 Task: Add Crofter's Just Fruit Spread Strawberry to the cart.
Action: Mouse moved to (913, 334)
Screenshot: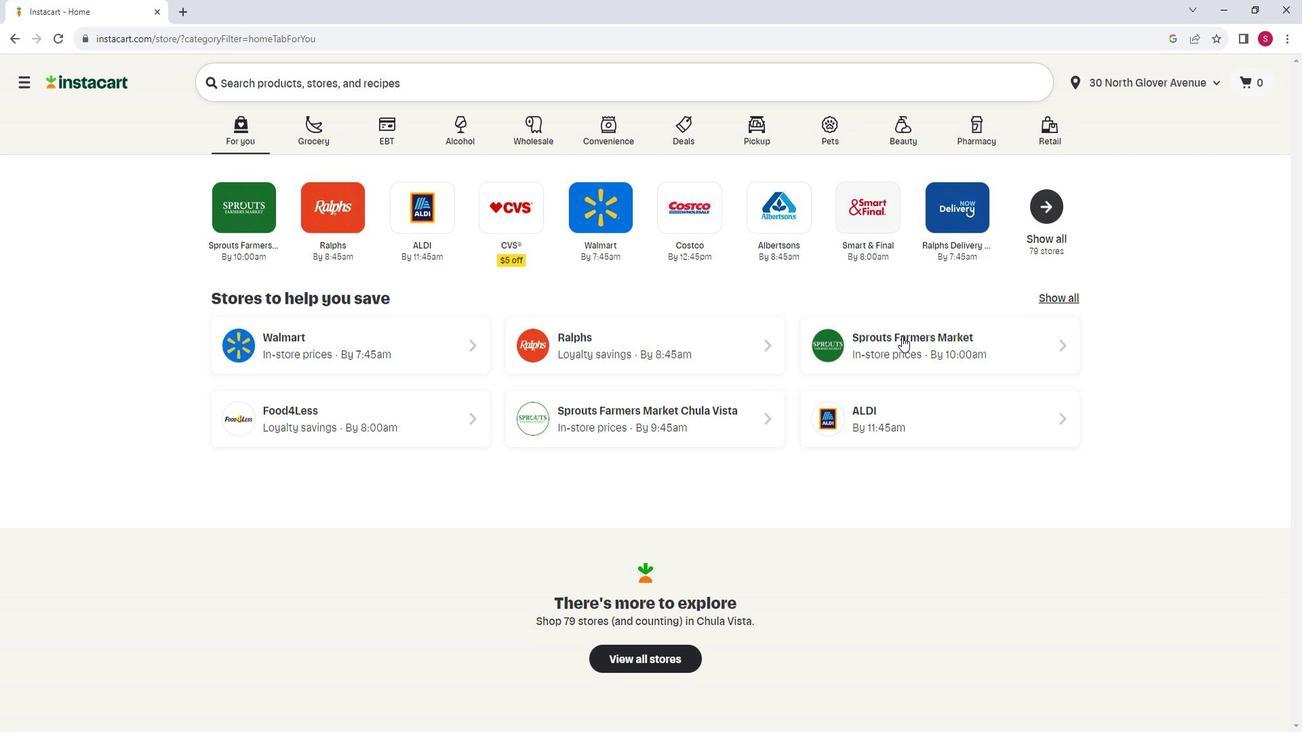 
Action: Mouse pressed left at (913, 334)
Screenshot: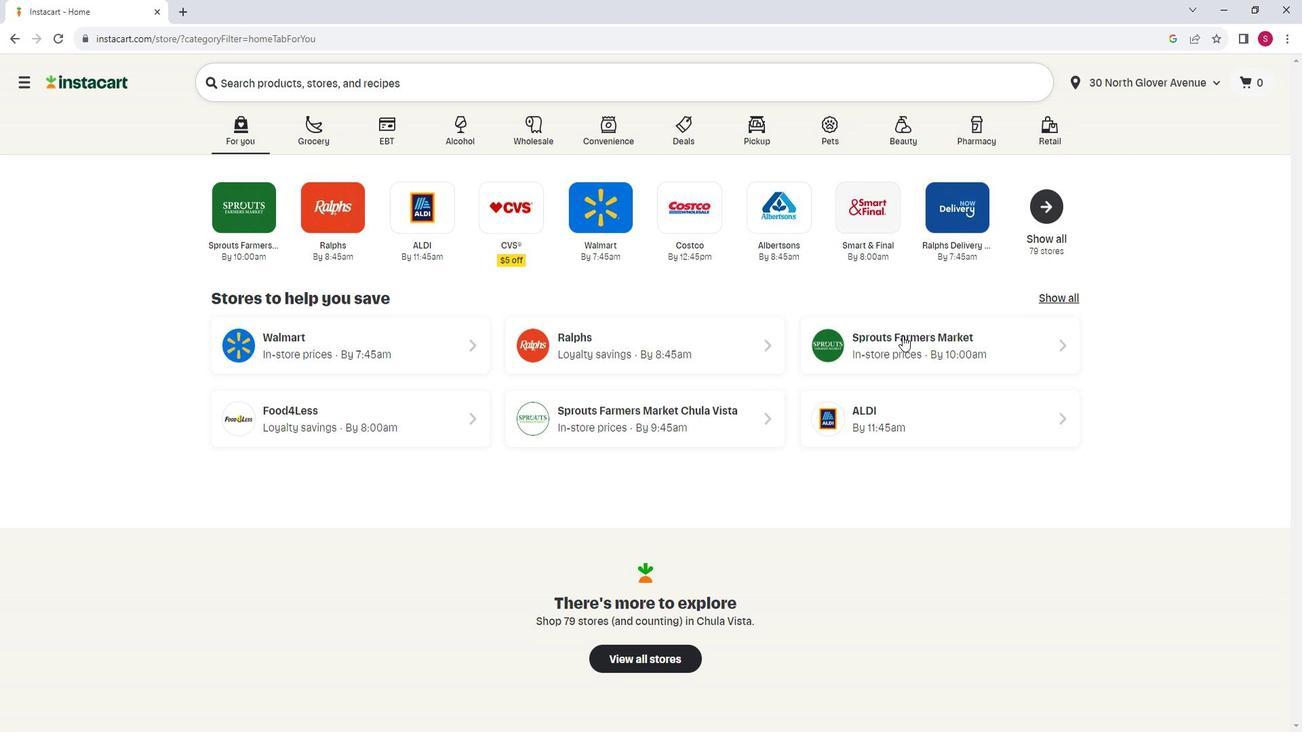 
Action: Mouse moved to (98, 413)
Screenshot: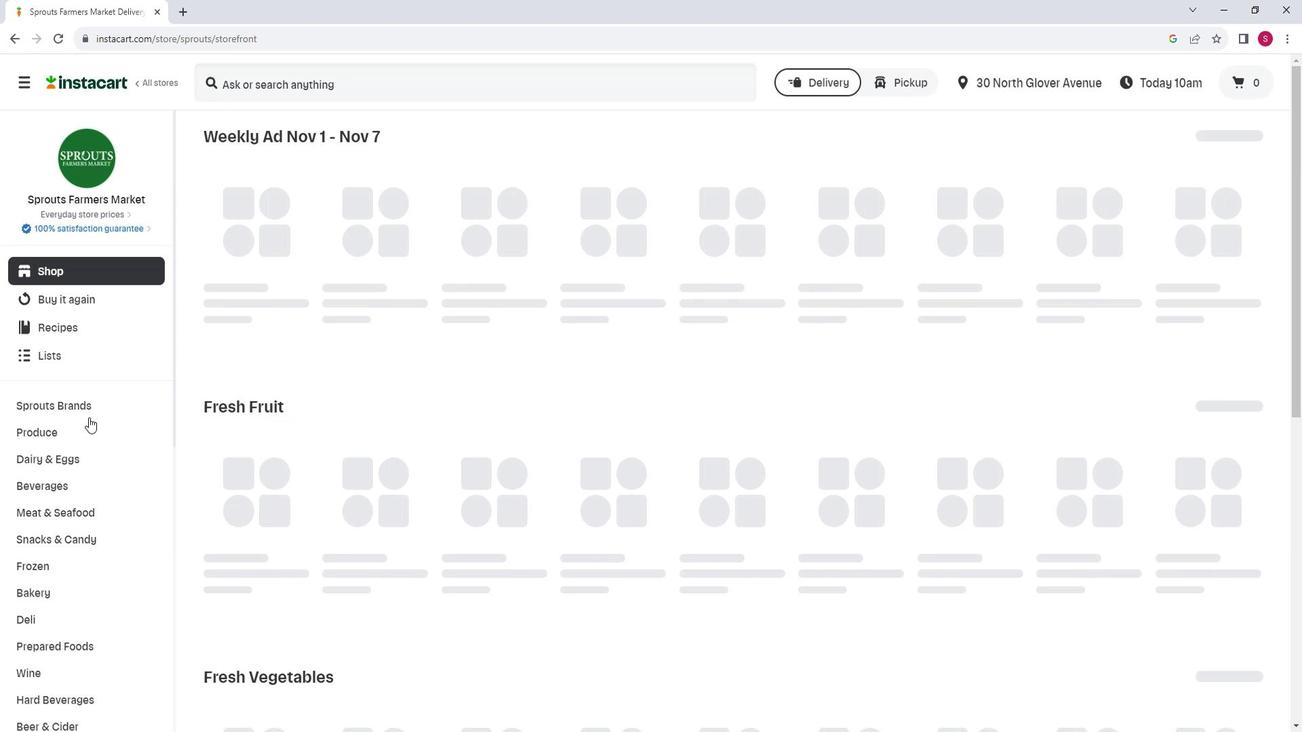 
Action: Mouse scrolled (98, 412) with delta (0, 0)
Screenshot: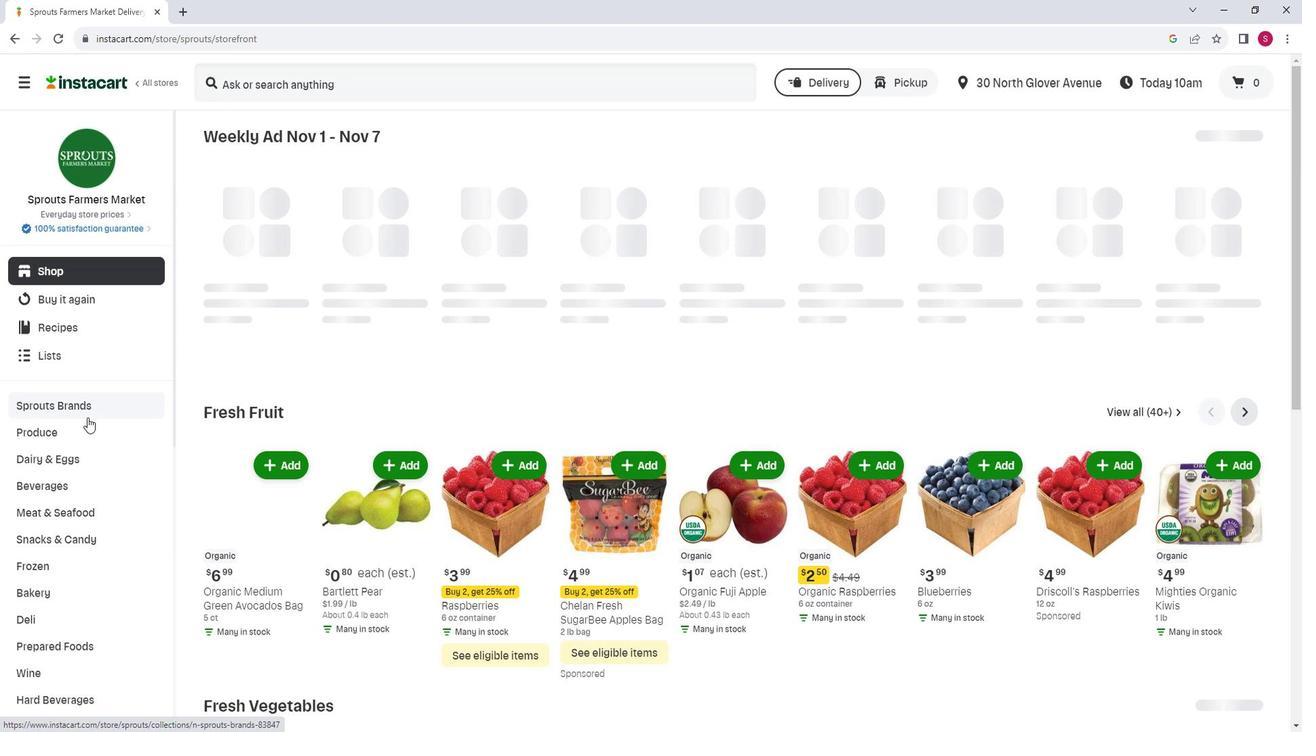 
Action: Mouse scrolled (98, 412) with delta (0, 0)
Screenshot: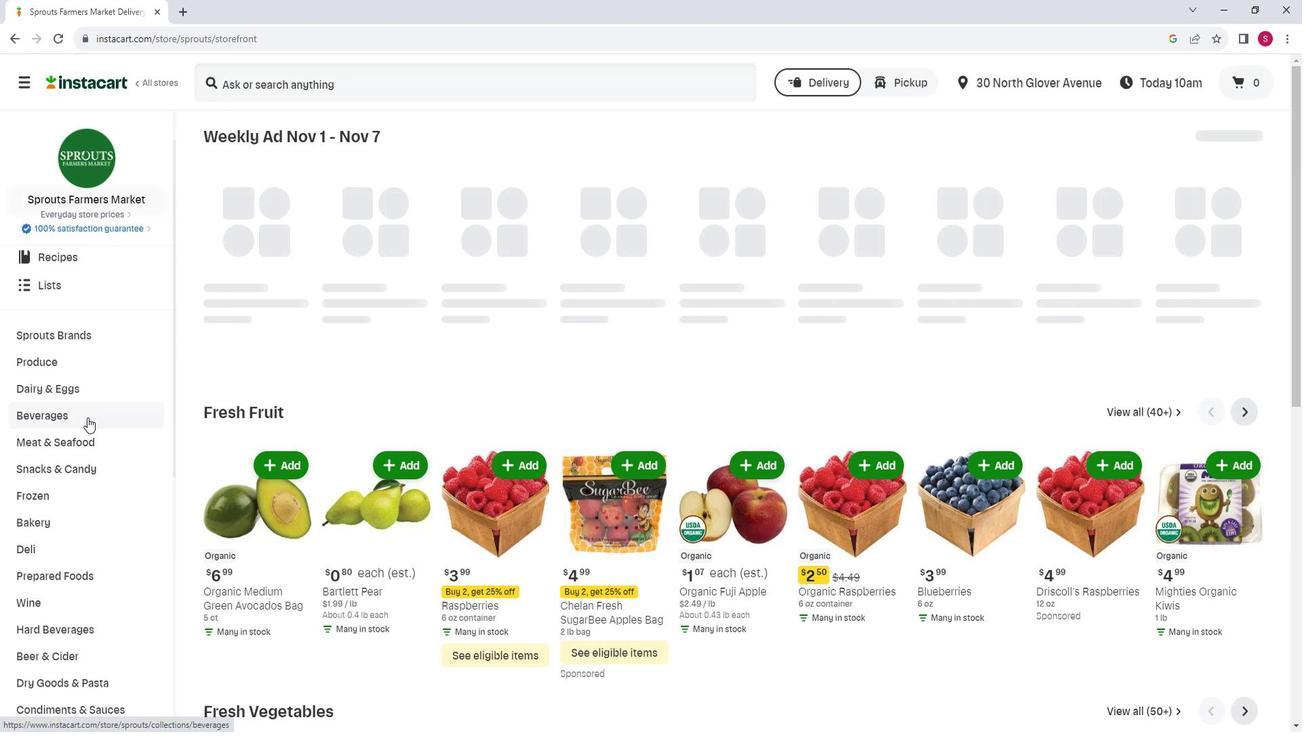 
Action: Mouse scrolled (98, 412) with delta (0, 0)
Screenshot: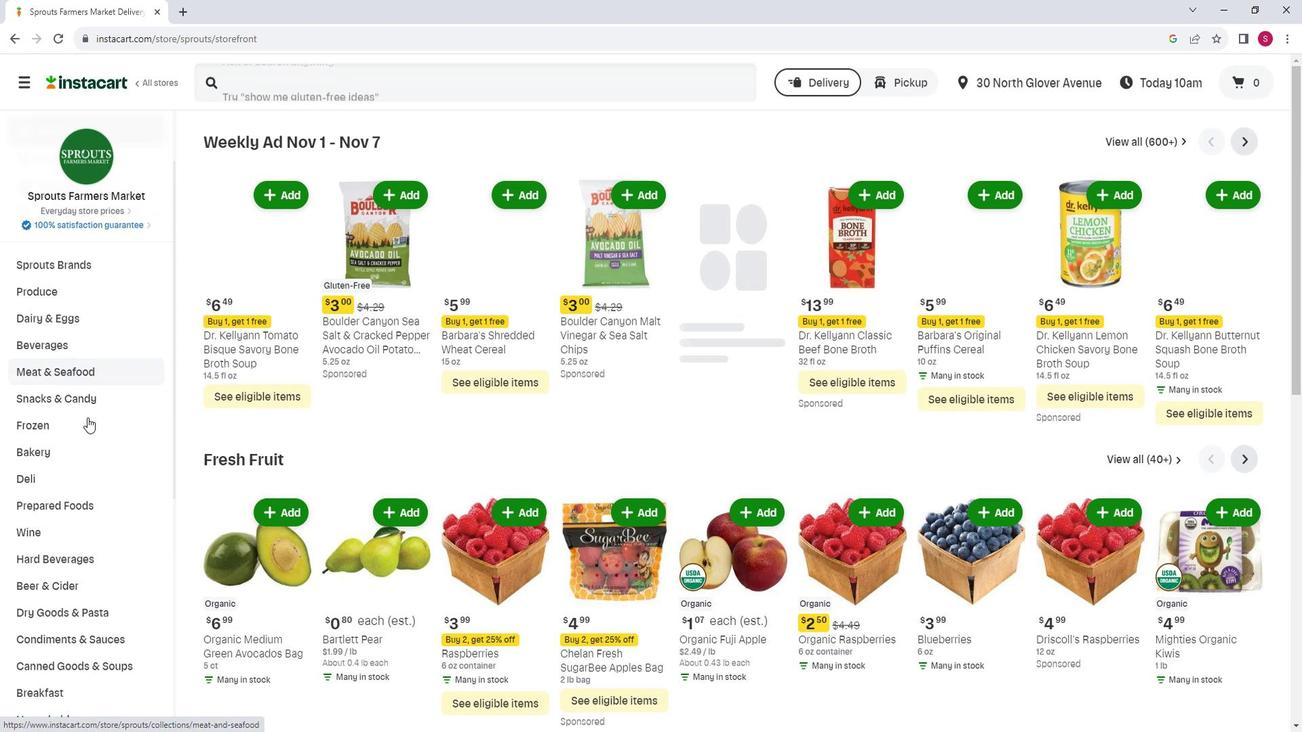 
Action: Mouse scrolled (98, 412) with delta (0, 0)
Screenshot: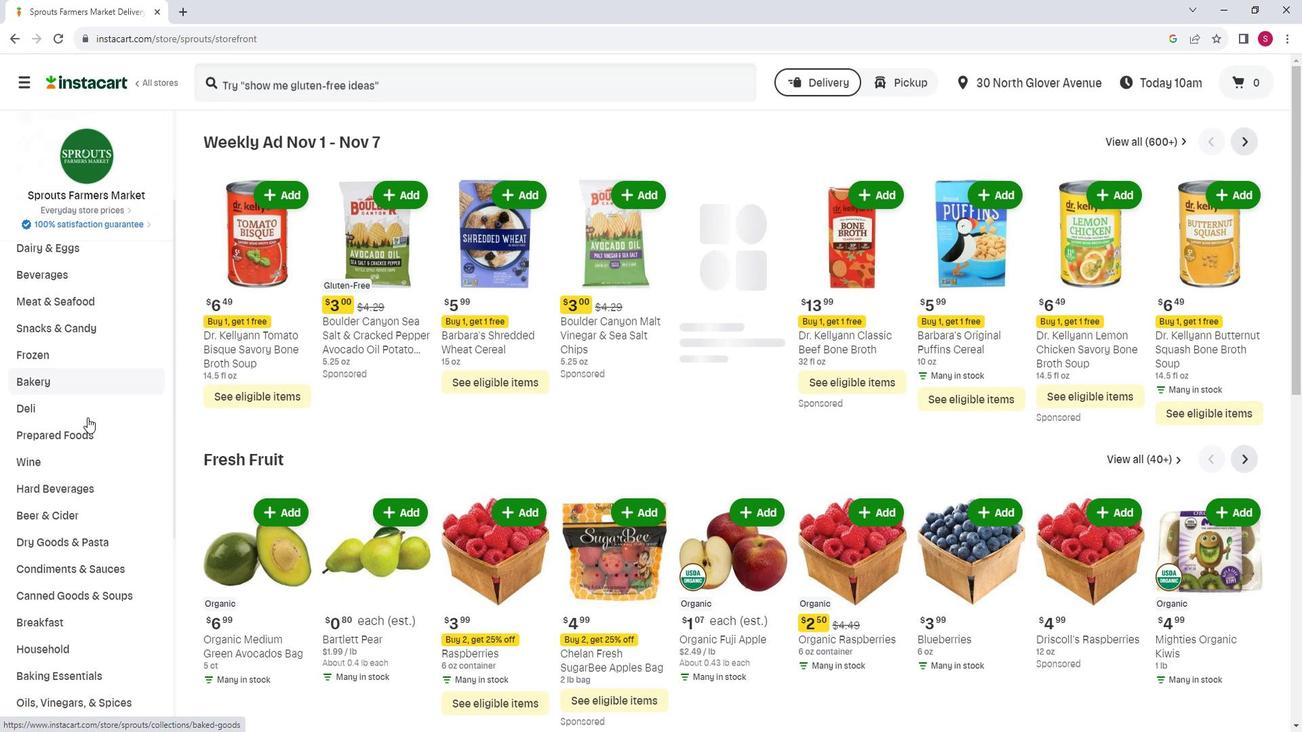 
Action: Mouse moved to (95, 535)
Screenshot: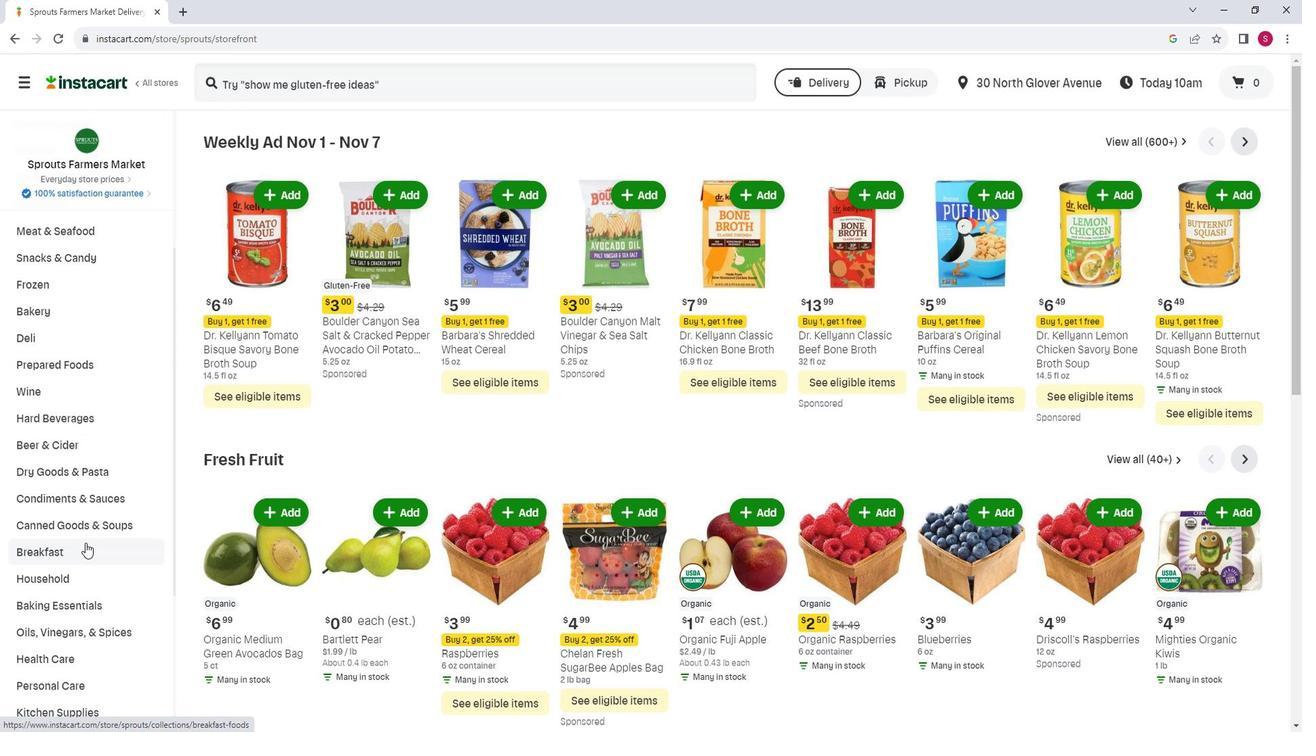 
Action: Mouse pressed left at (95, 535)
Screenshot: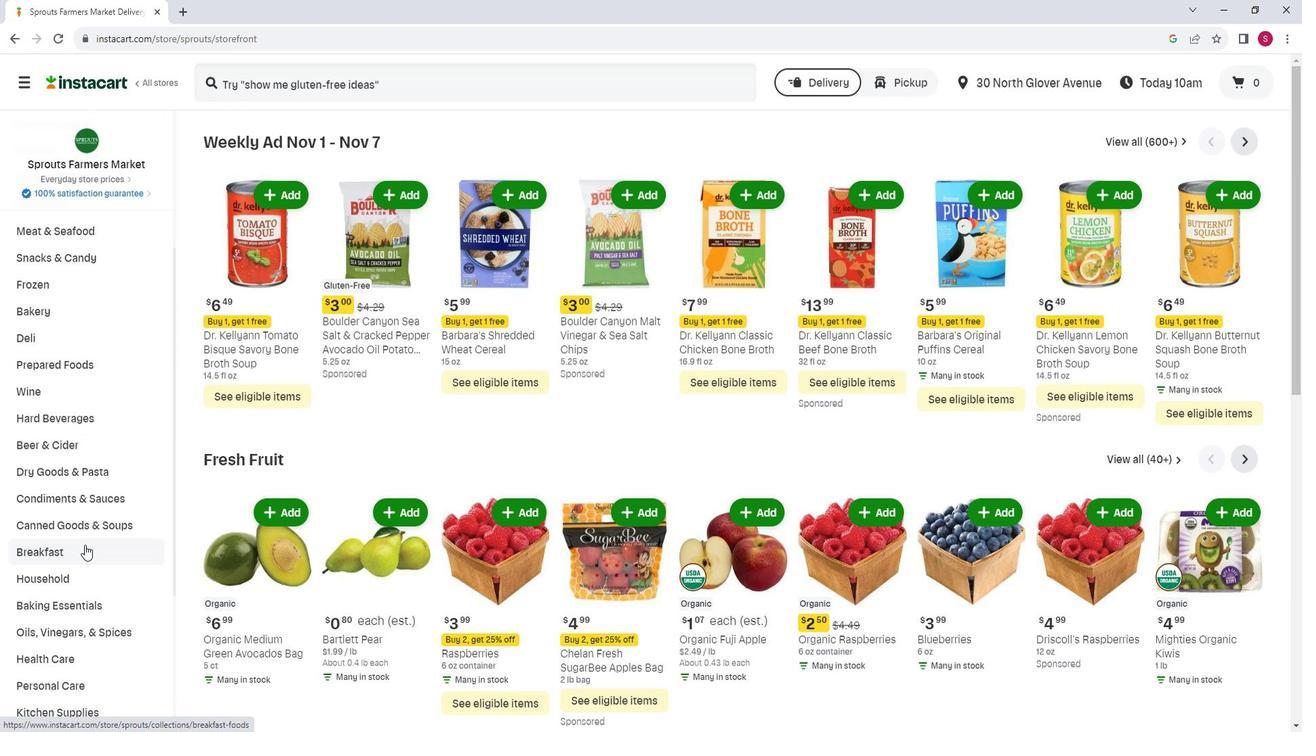 
Action: Mouse moved to (858, 173)
Screenshot: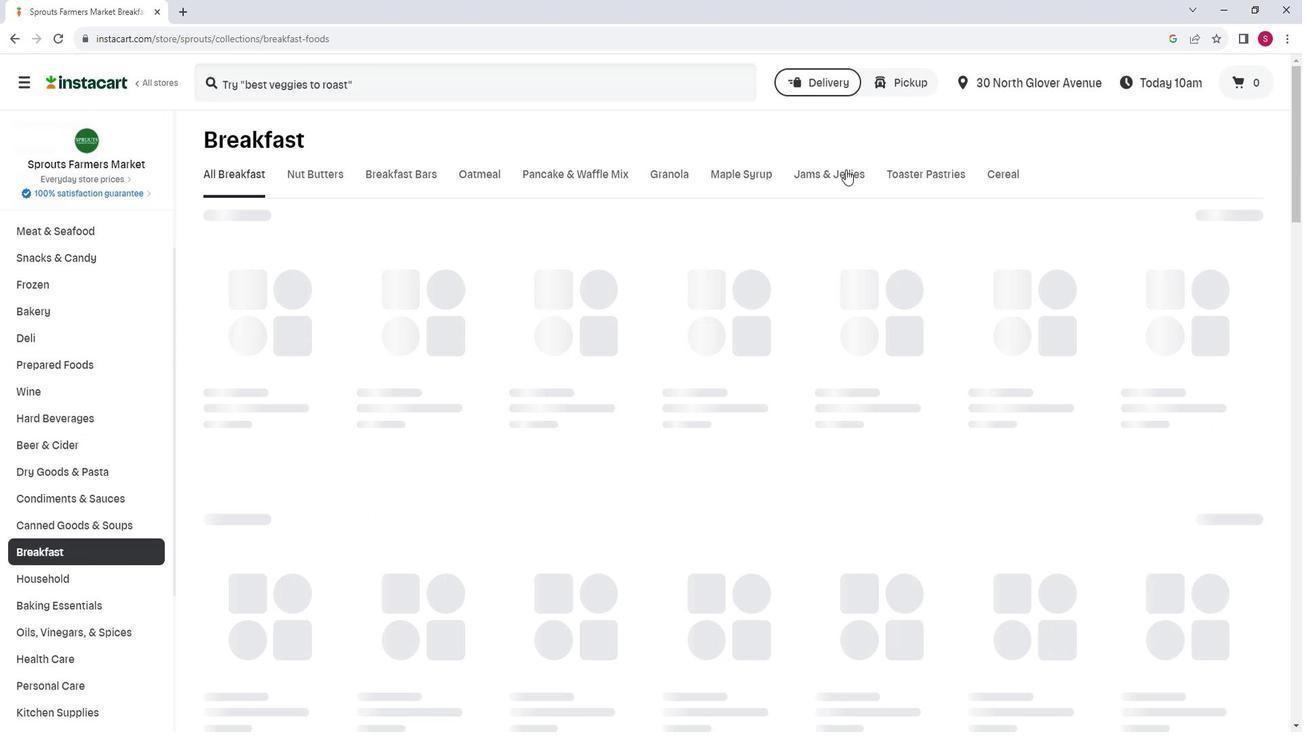 
Action: Mouse pressed left at (858, 173)
Screenshot: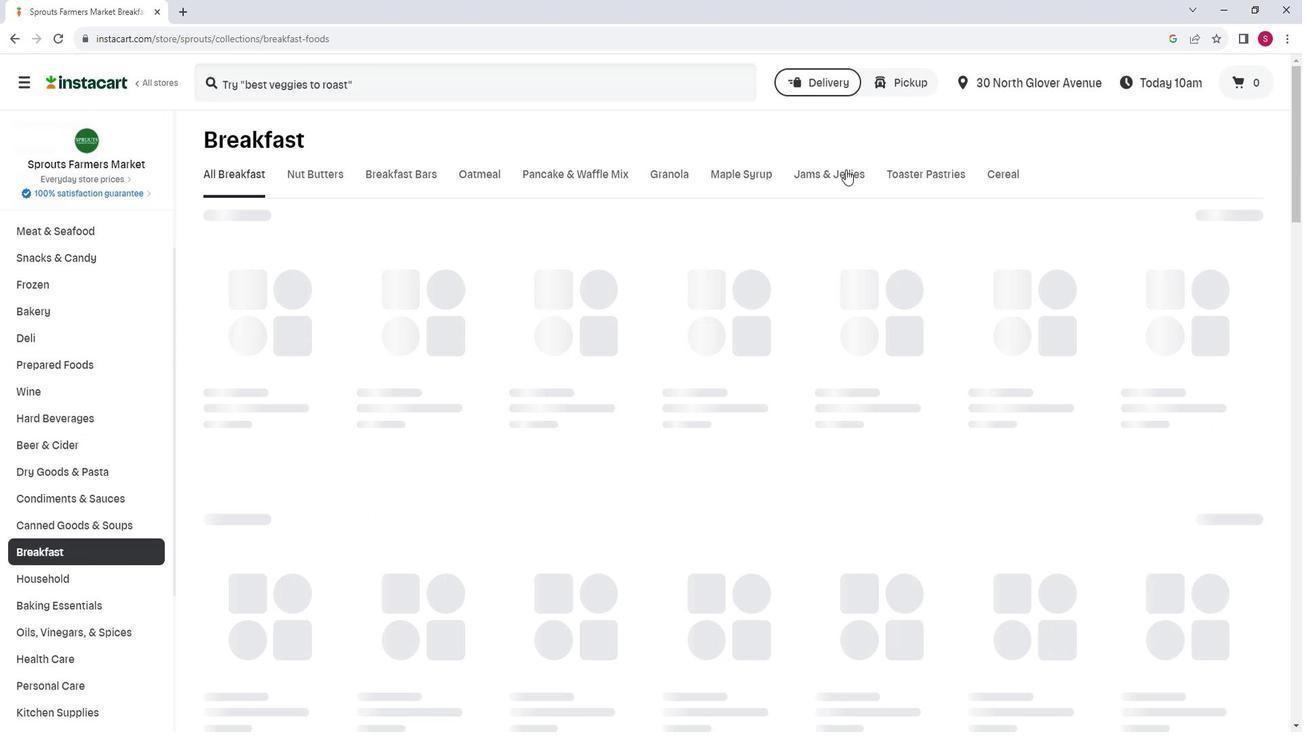 
Action: Mouse moved to (348, 239)
Screenshot: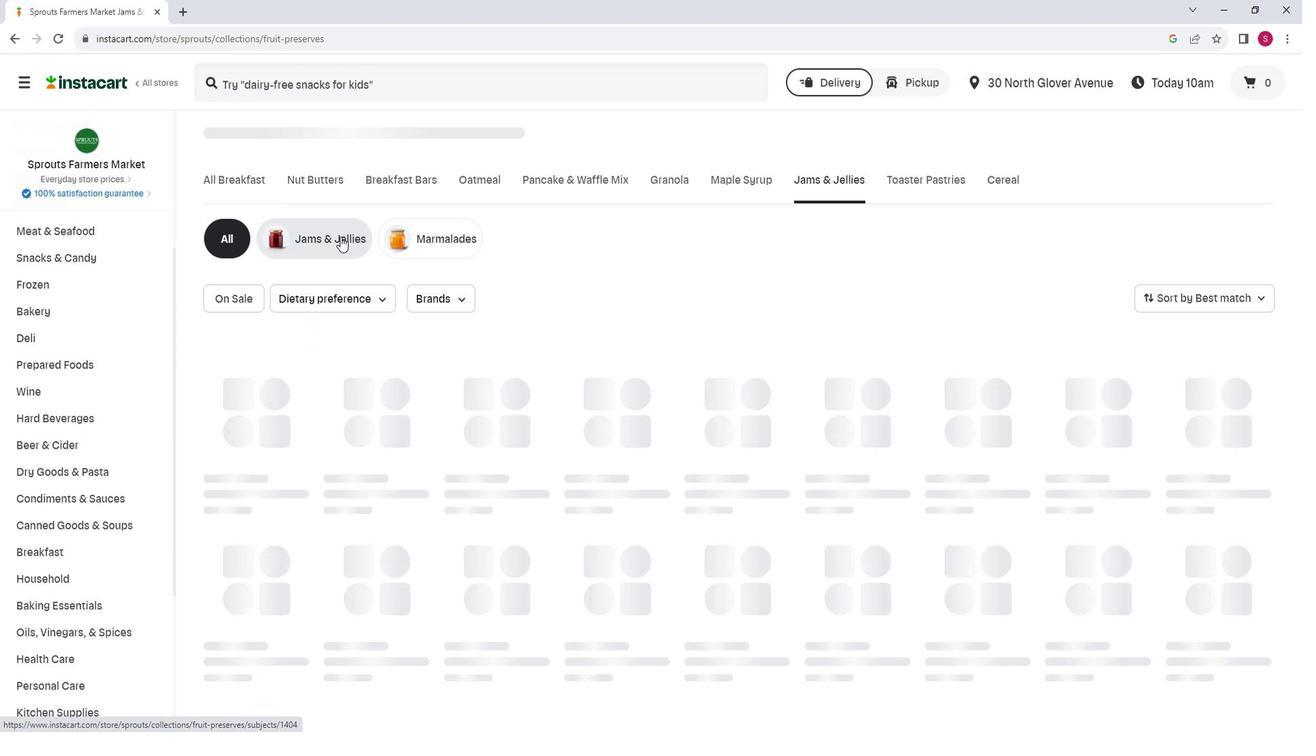 
Action: Mouse pressed left at (348, 239)
Screenshot: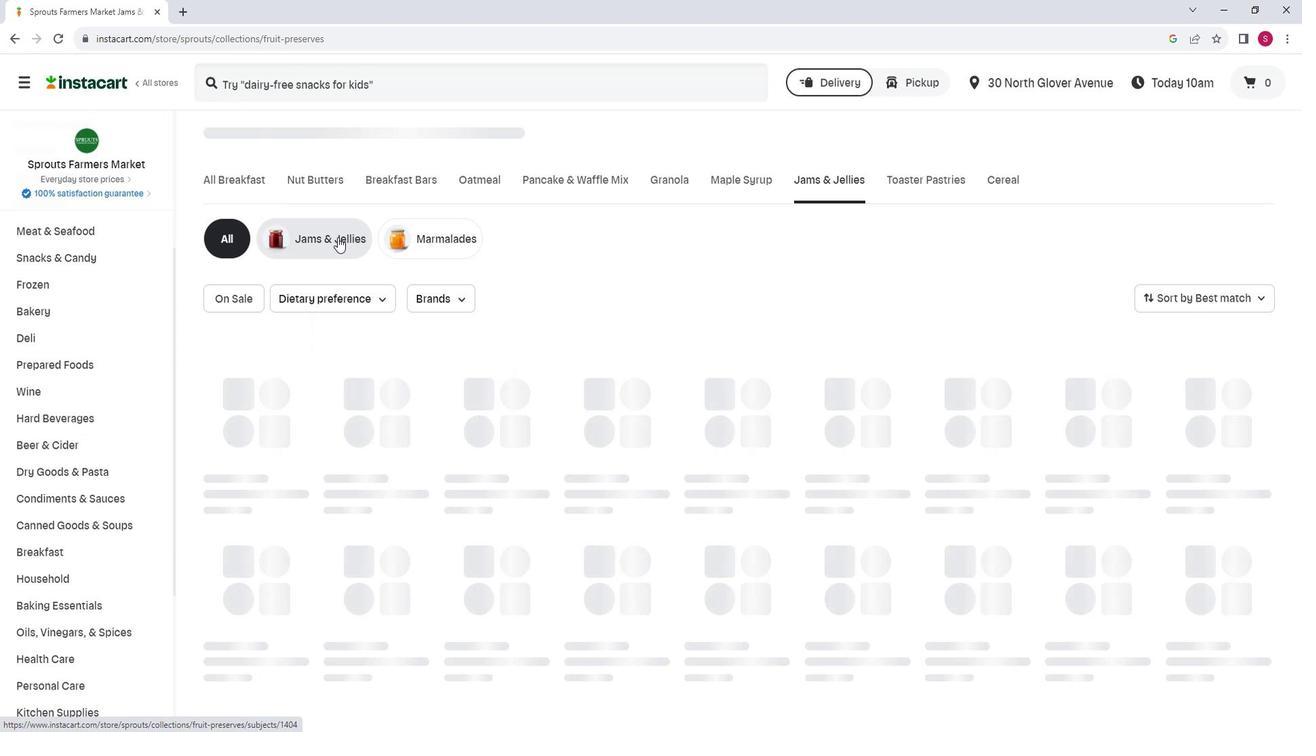 
Action: Mouse moved to (544, 280)
Screenshot: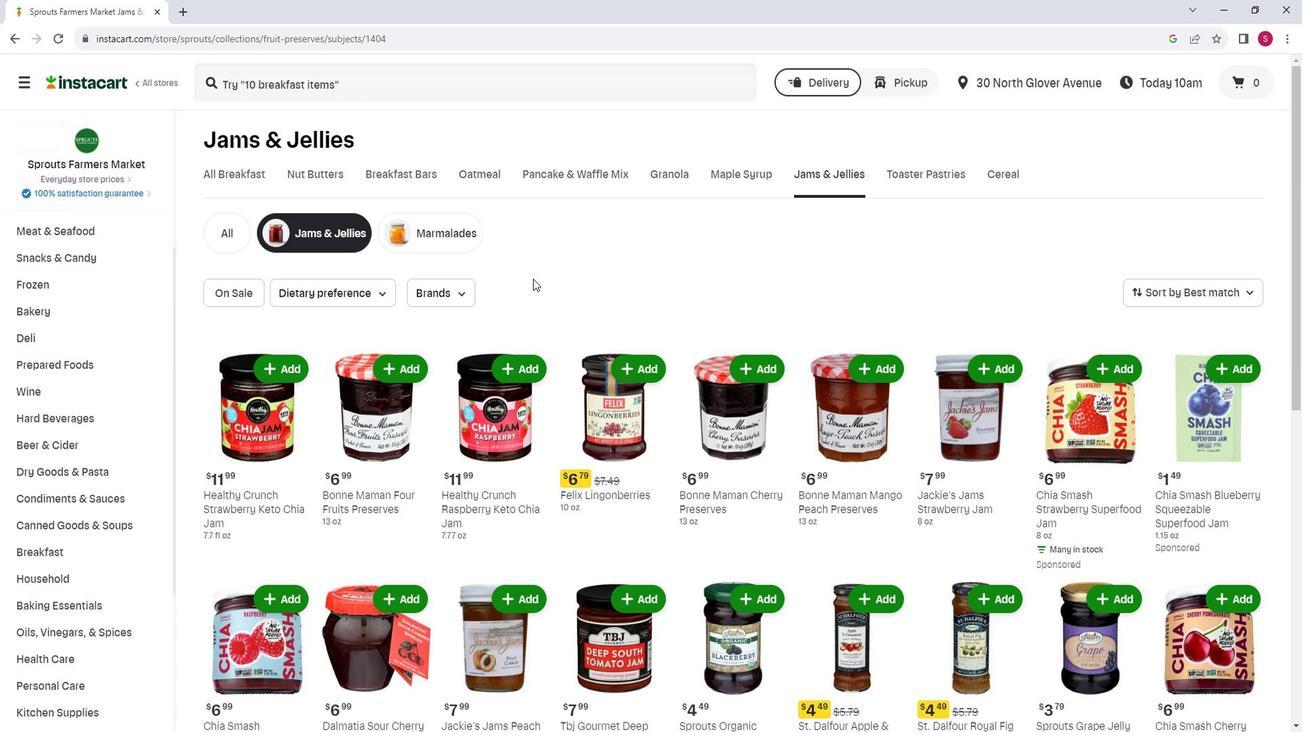 
Action: Mouse scrolled (544, 279) with delta (0, 0)
Screenshot: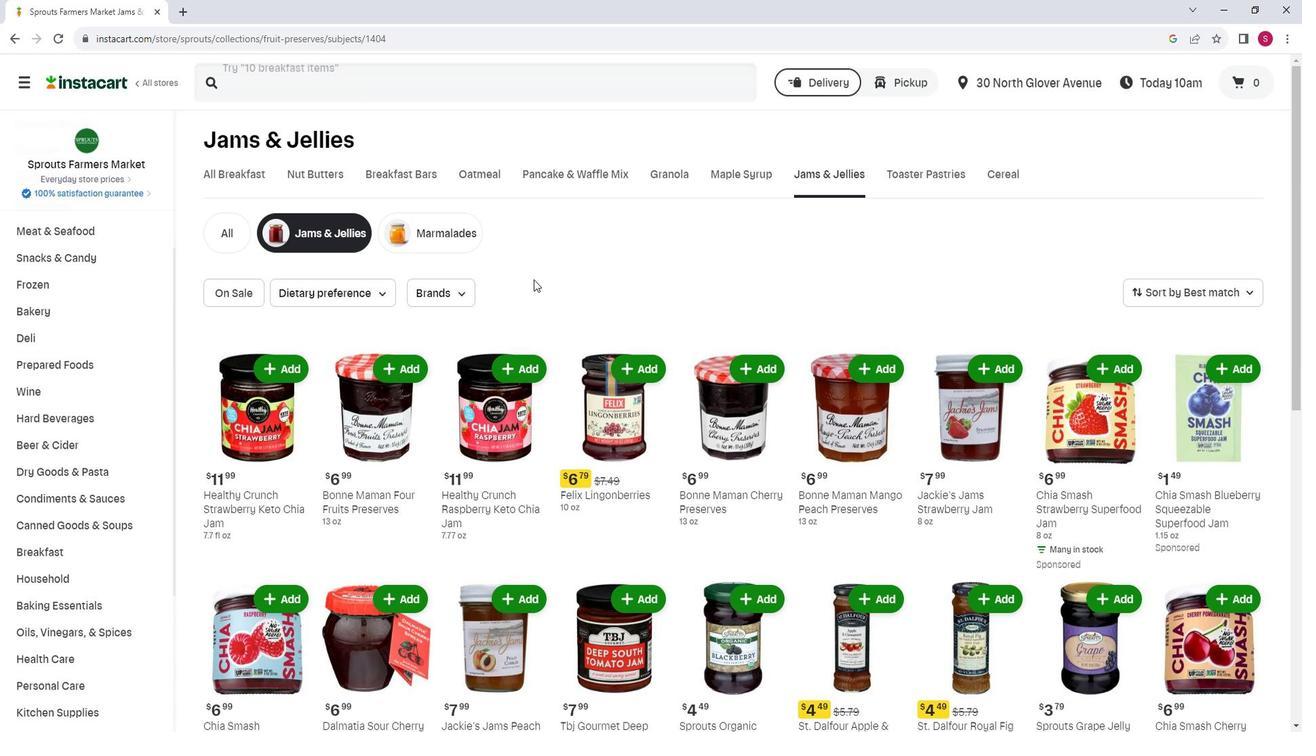 
Action: Mouse moved to (931, 363)
Screenshot: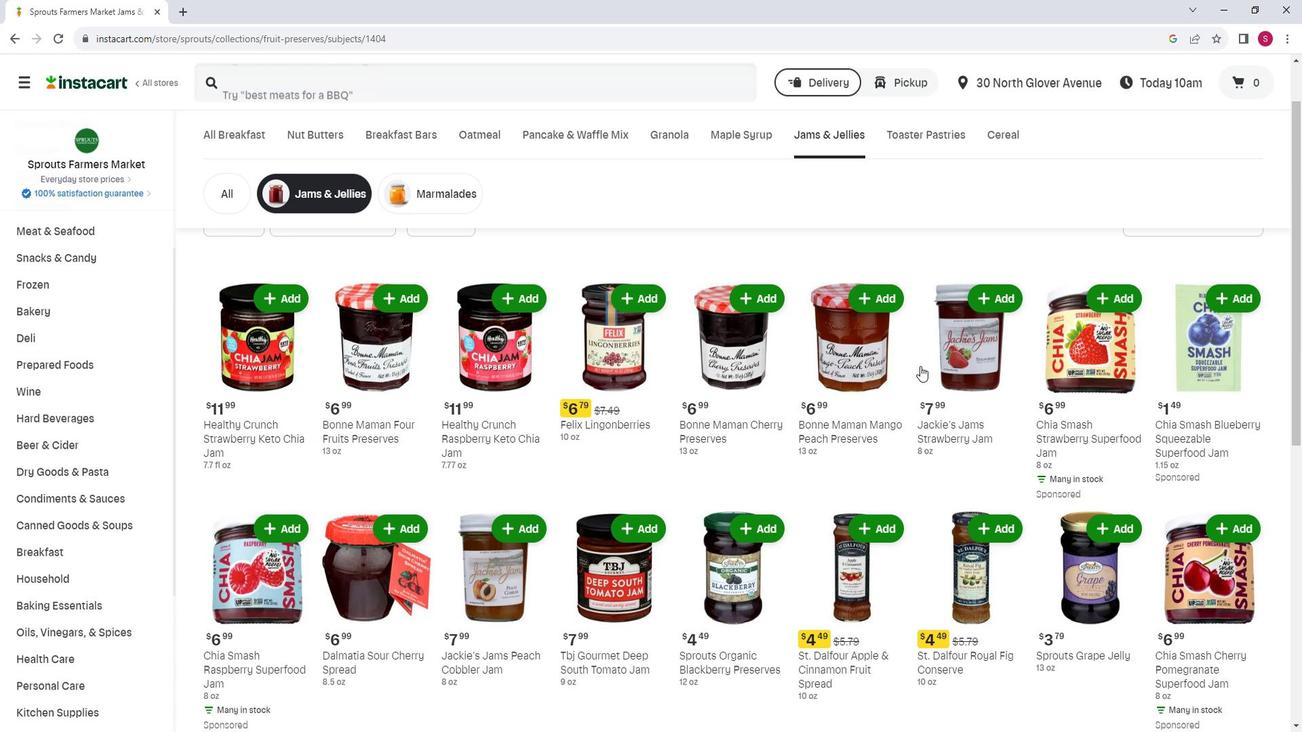 
Action: Mouse scrolled (931, 362) with delta (0, 0)
Screenshot: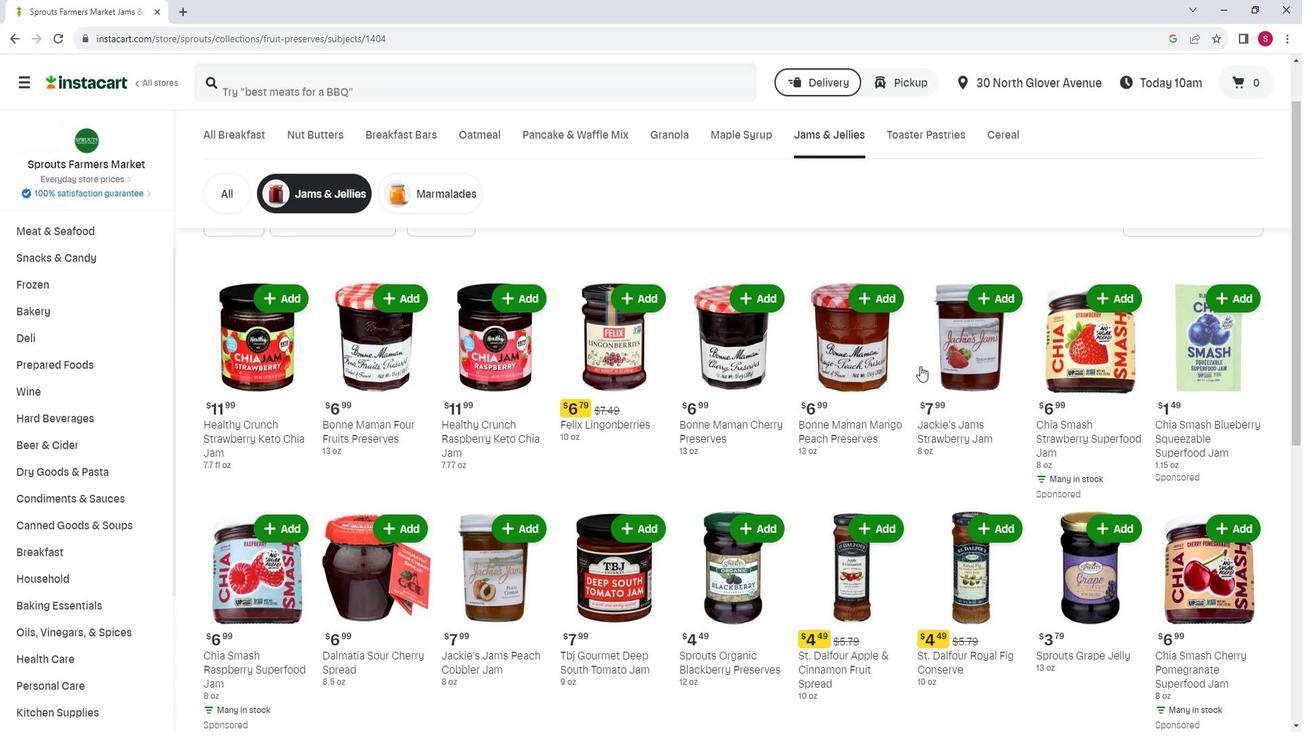 
Action: Mouse moved to (580, 342)
Screenshot: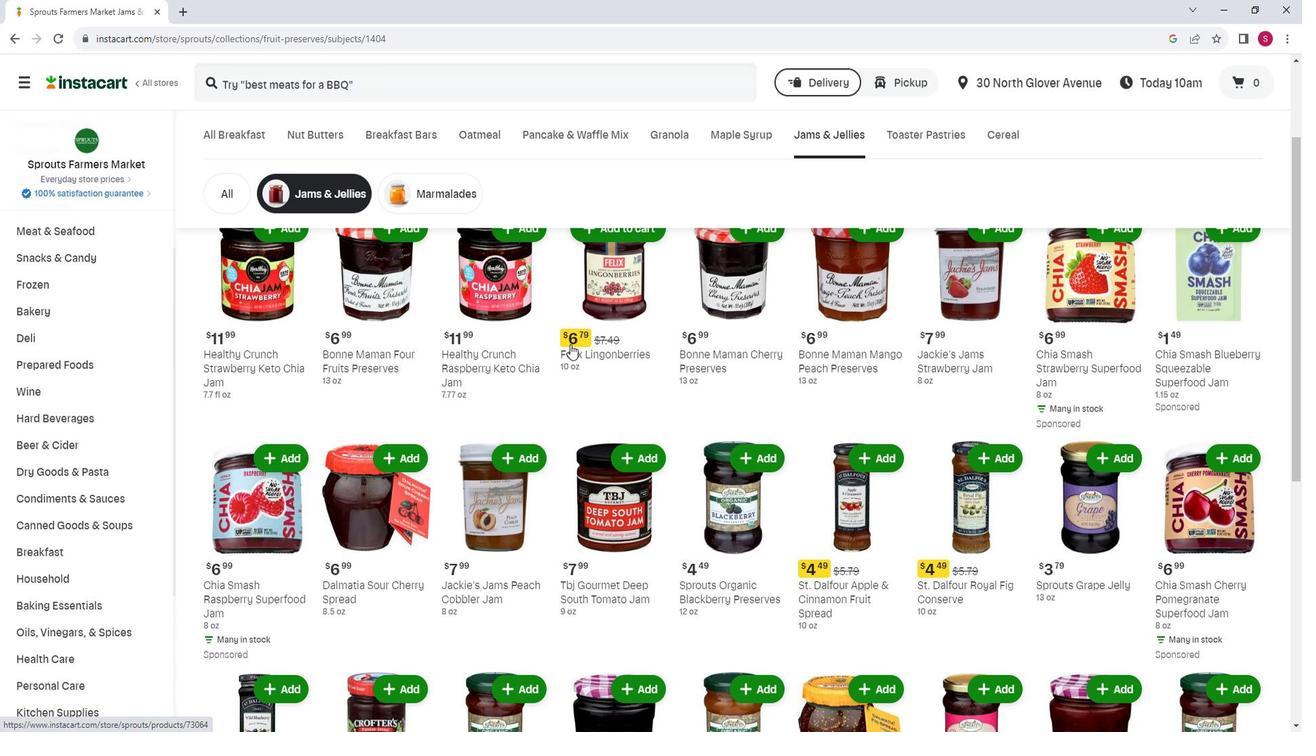 
Action: Mouse scrolled (580, 341) with delta (0, 0)
Screenshot: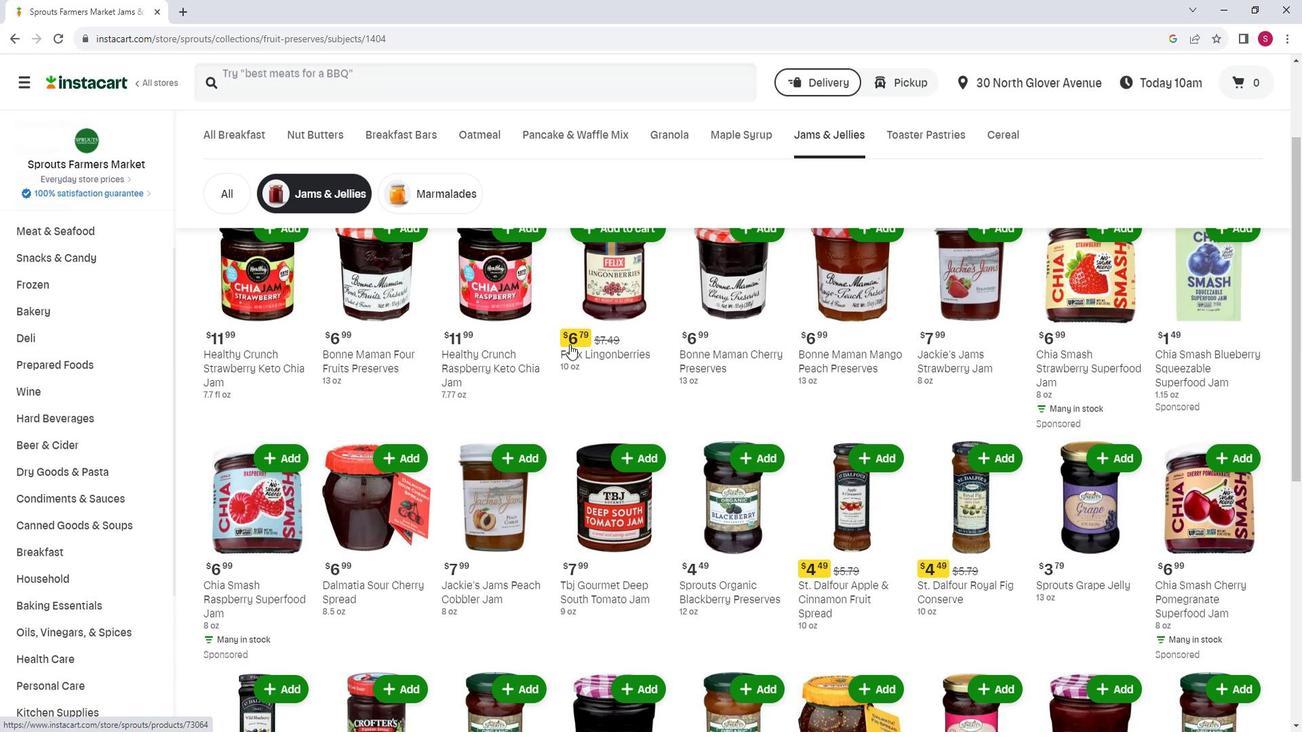 
Action: Mouse moved to (854, 335)
Screenshot: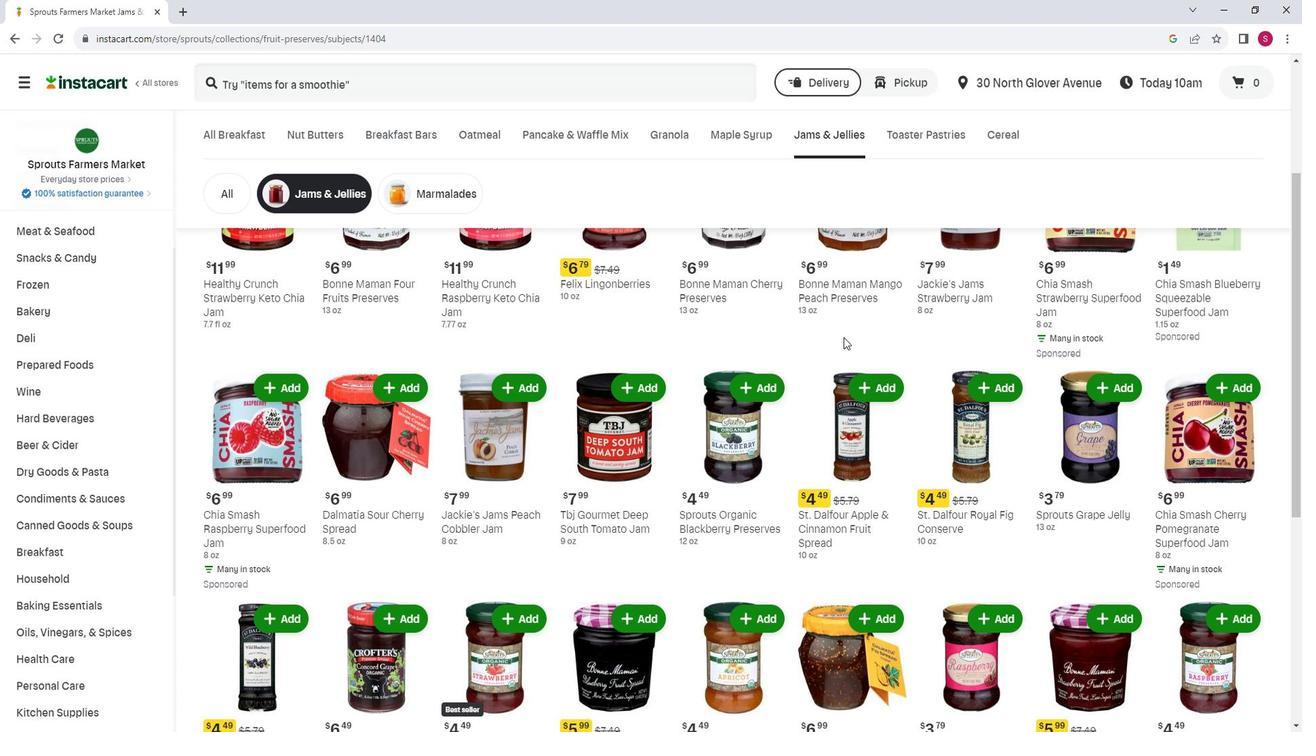 
Action: Mouse scrolled (854, 335) with delta (0, 0)
Screenshot: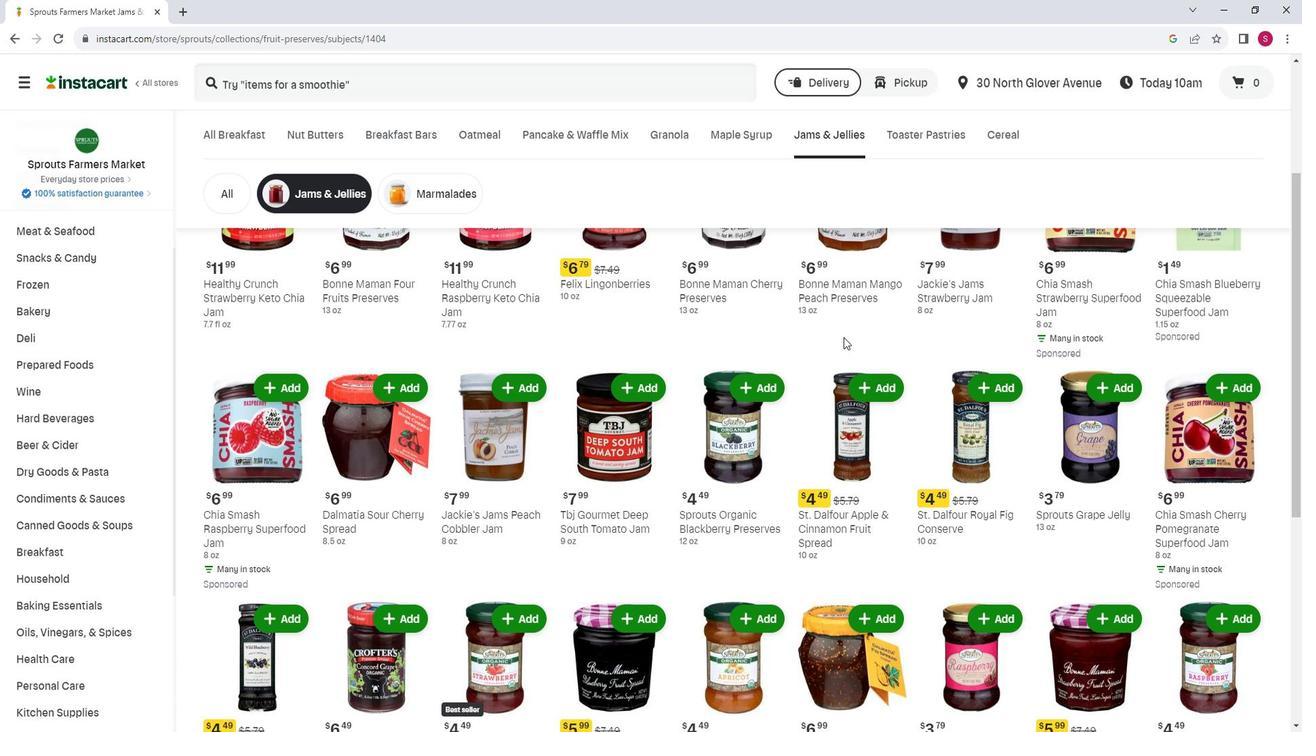
Action: Mouse moved to (659, 389)
Screenshot: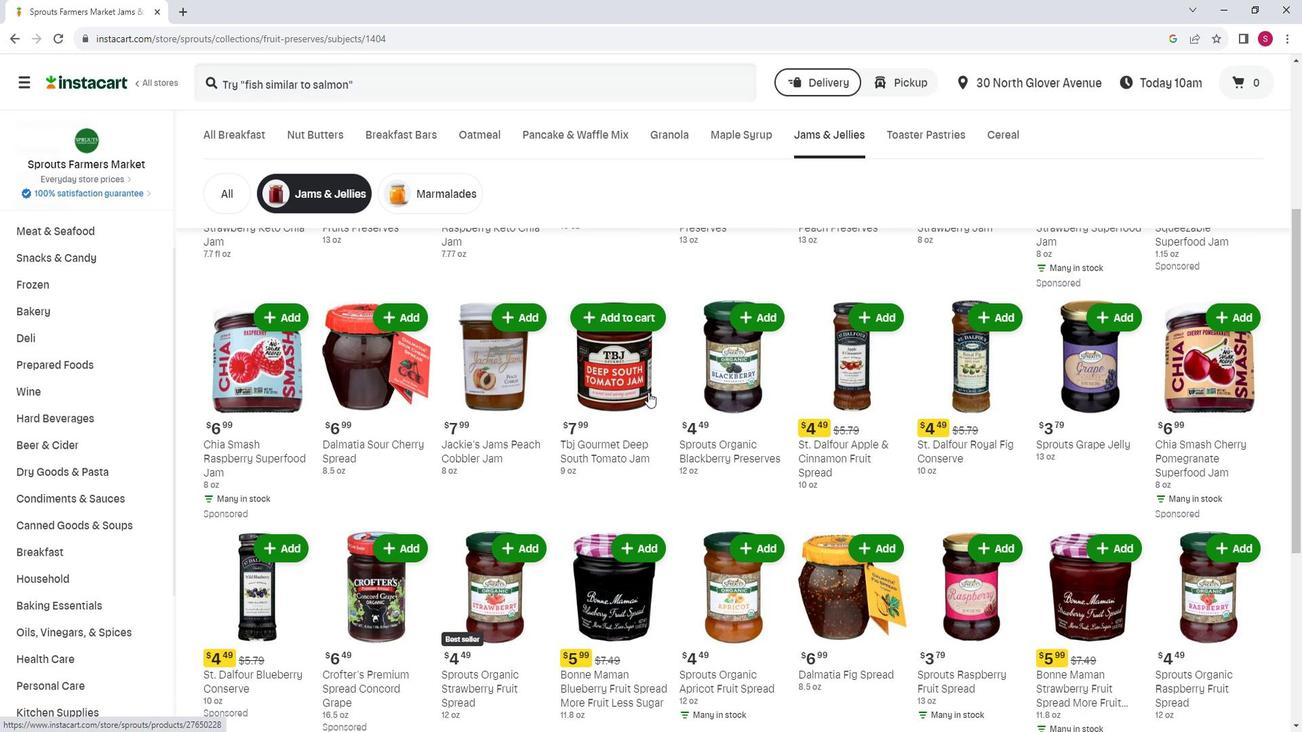 
Action: Mouse scrolled (659, 388) with delta (0, 0)
Screenshot: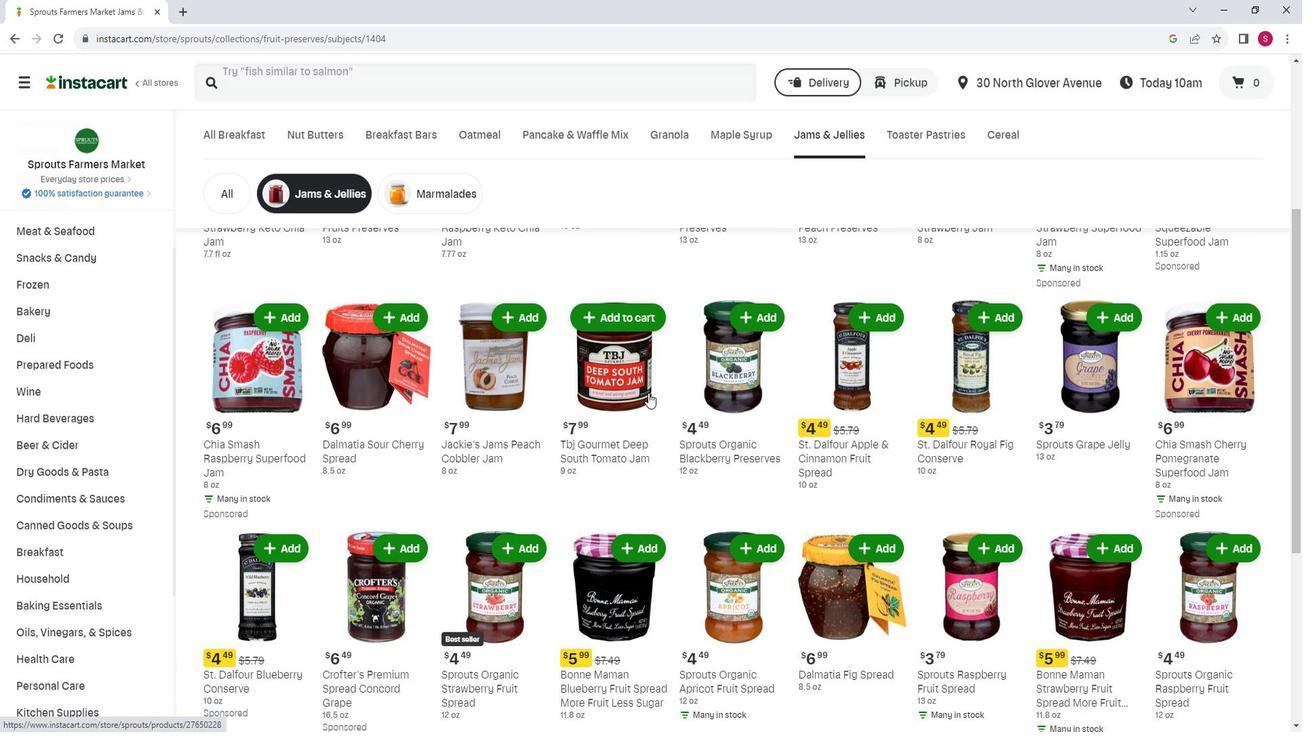 
Action: Mouse moved to (658, 389)
Screenshot: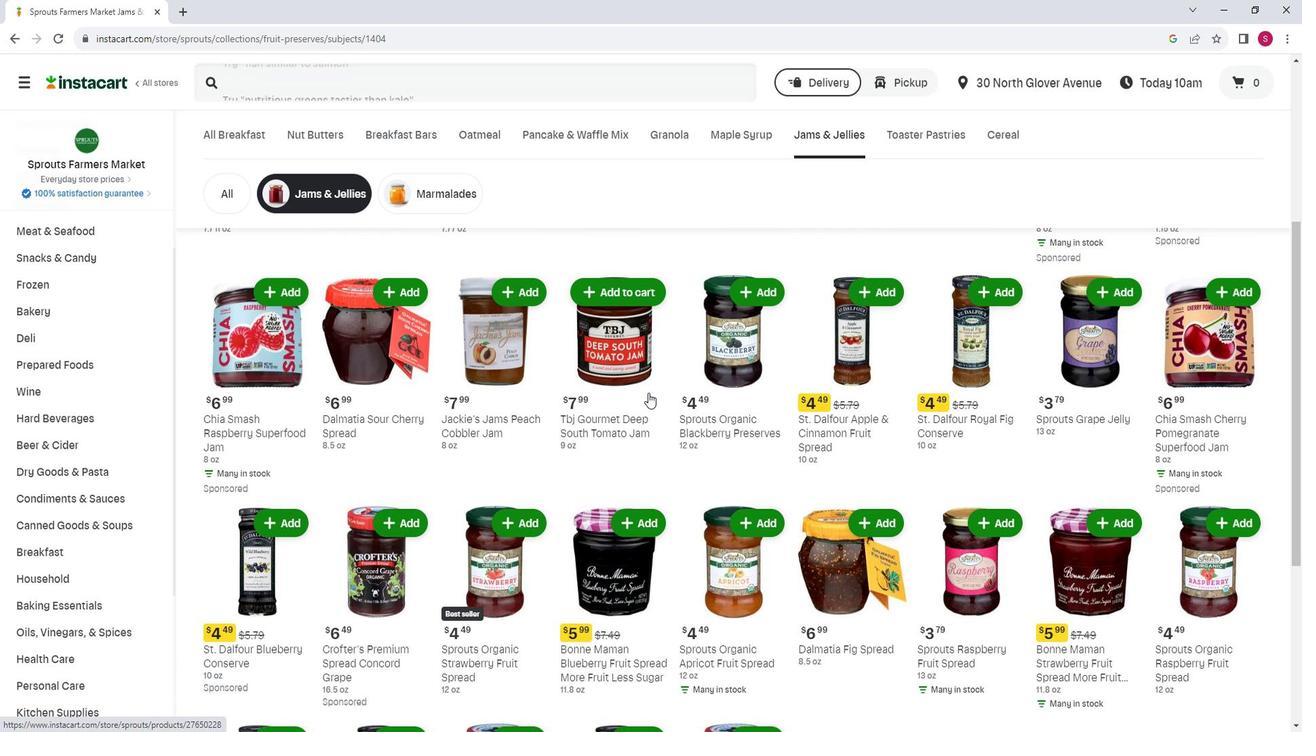 
Action: Mouse scrolled (658, 388) with delta (0, 0)
Screenshot: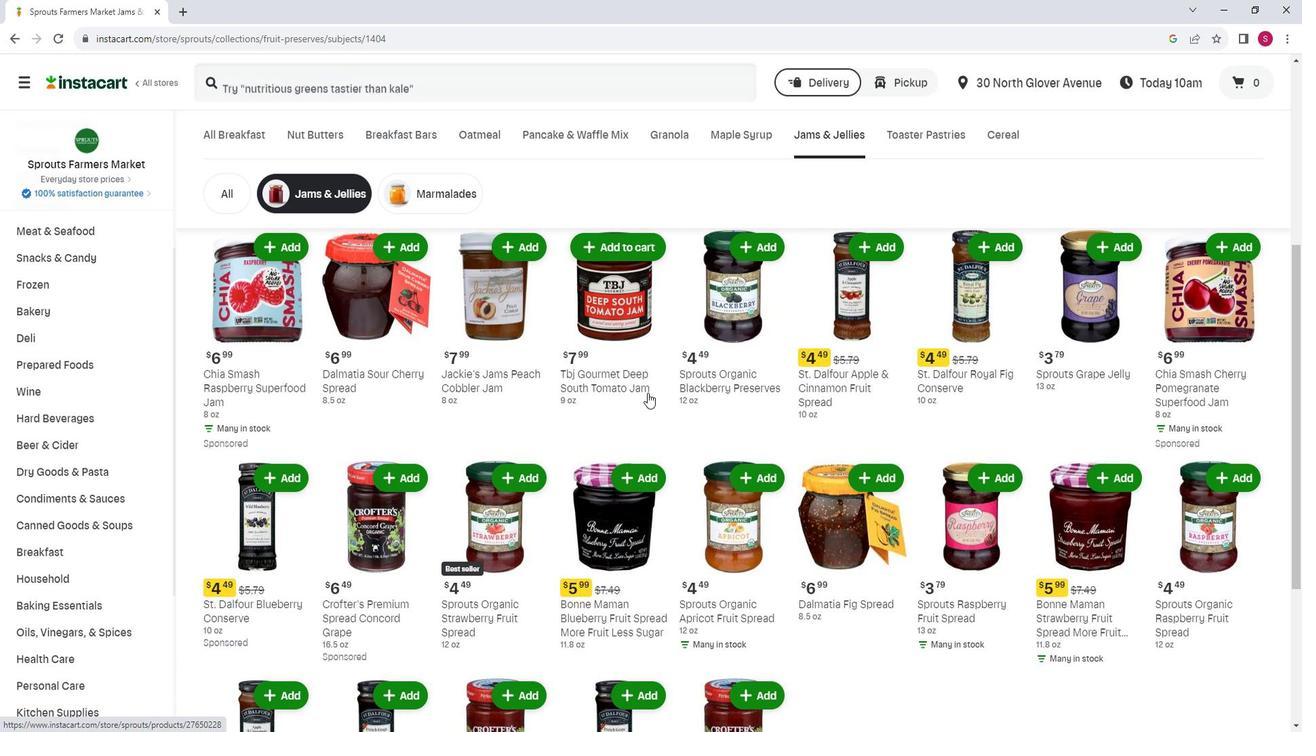 
Action: Mouse moved to (588, 382)
Screenshot: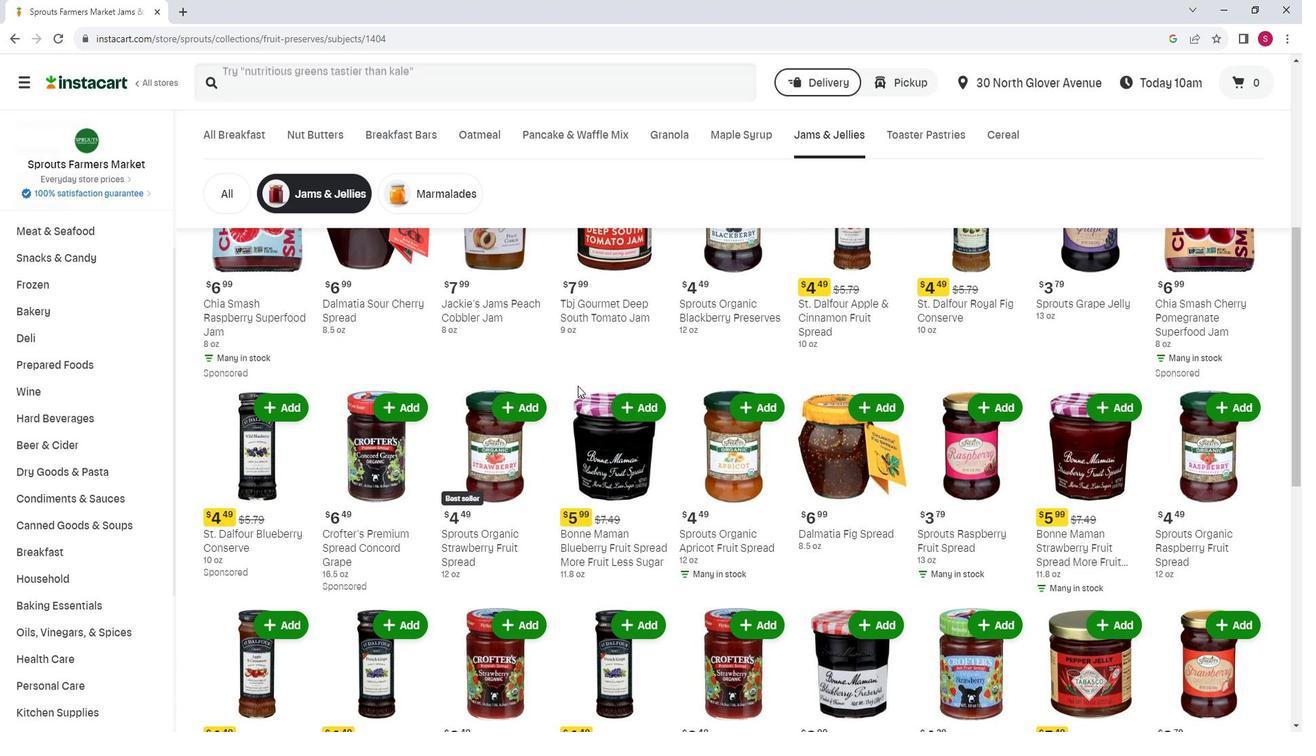 
Action: Mouse scrolled (588, 381) with delta (0, 0)
Screenshot: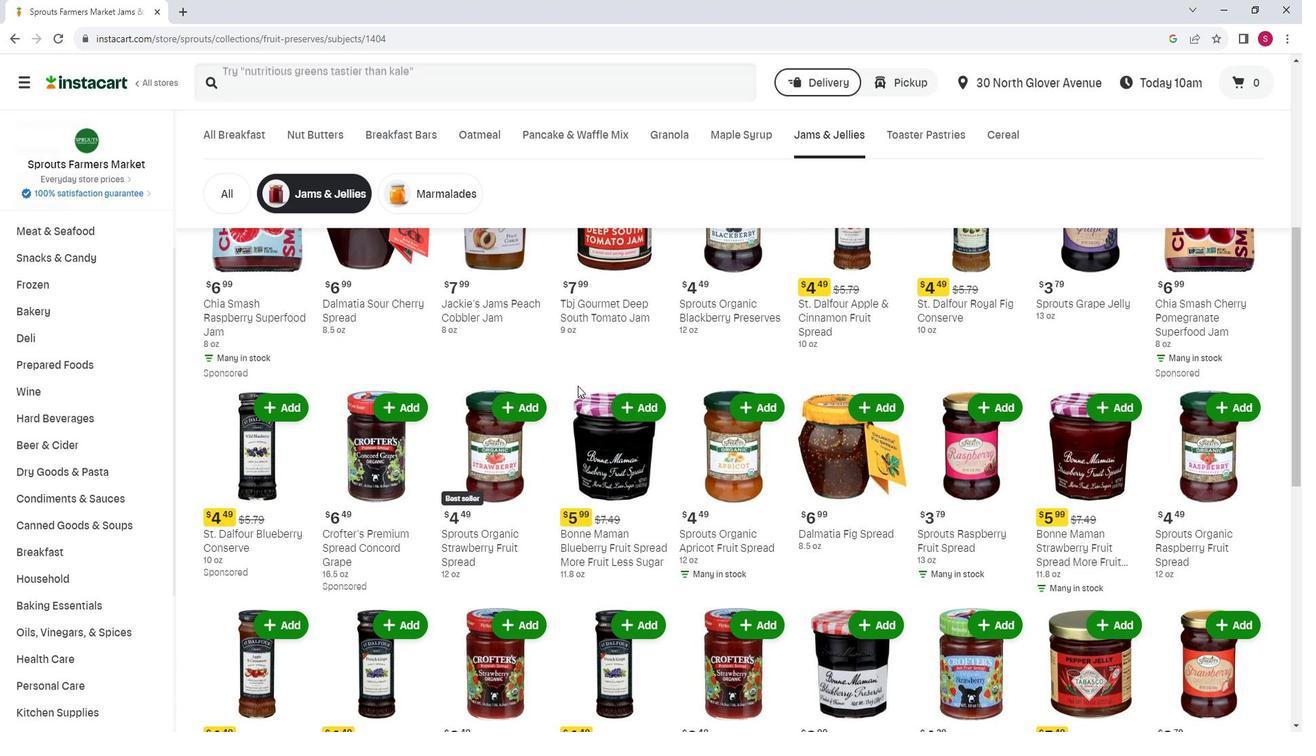 
Action: Mouse moved to (409, 354)
Screenshot: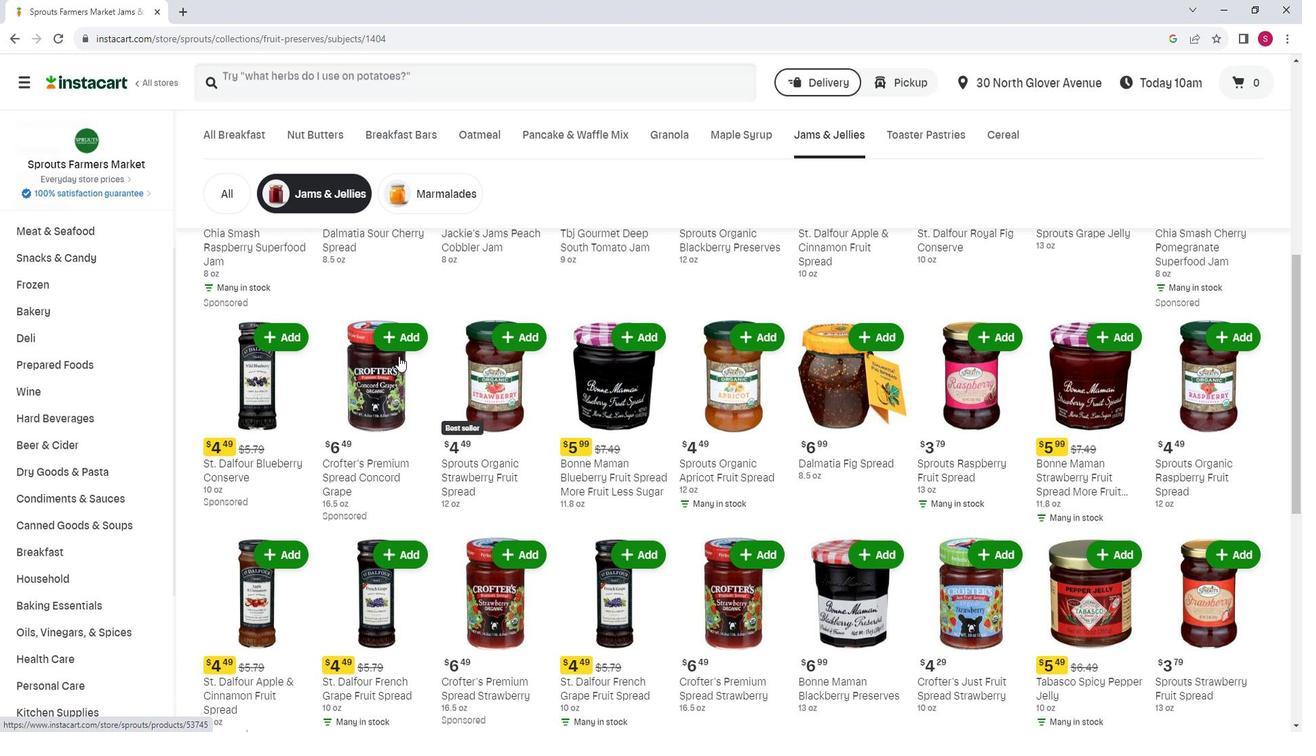 
Action: Mouse scrolled (409, 353) with delta (0, 0)
Screenshot: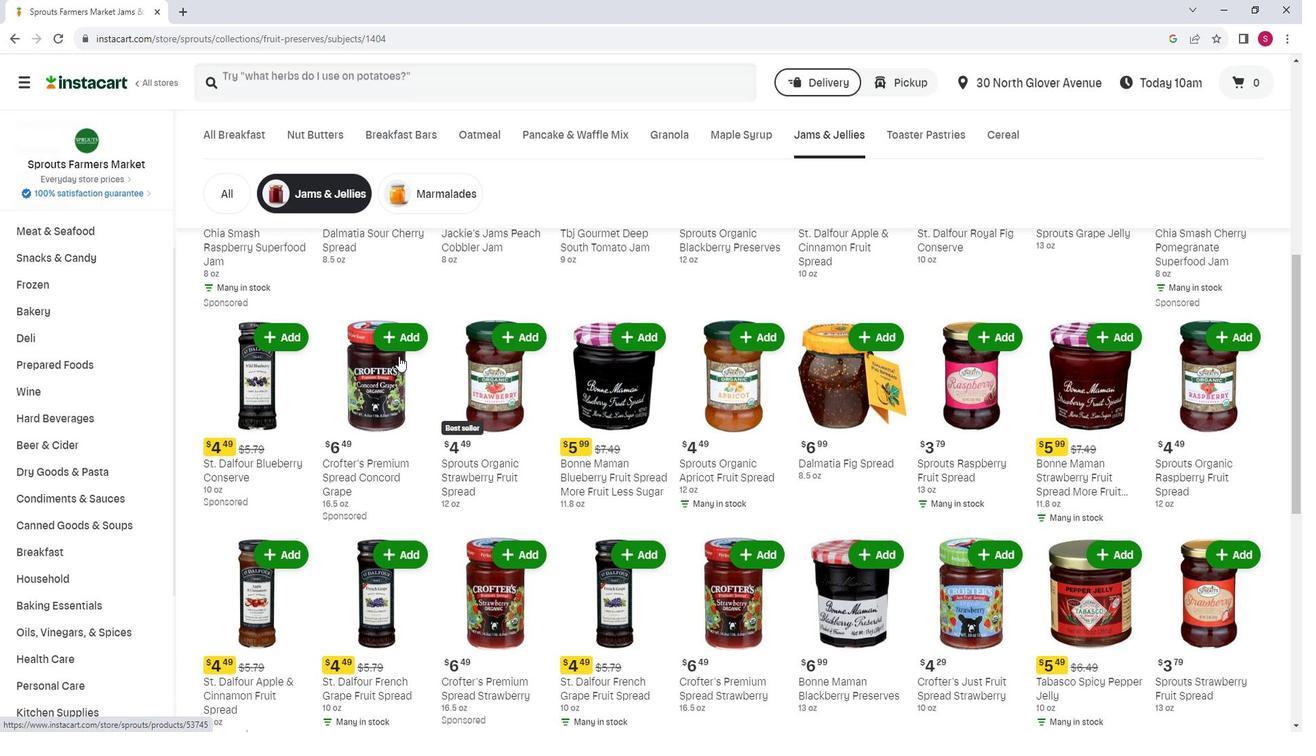 
Action: Mouse moved to (989, 477)
Screenshot: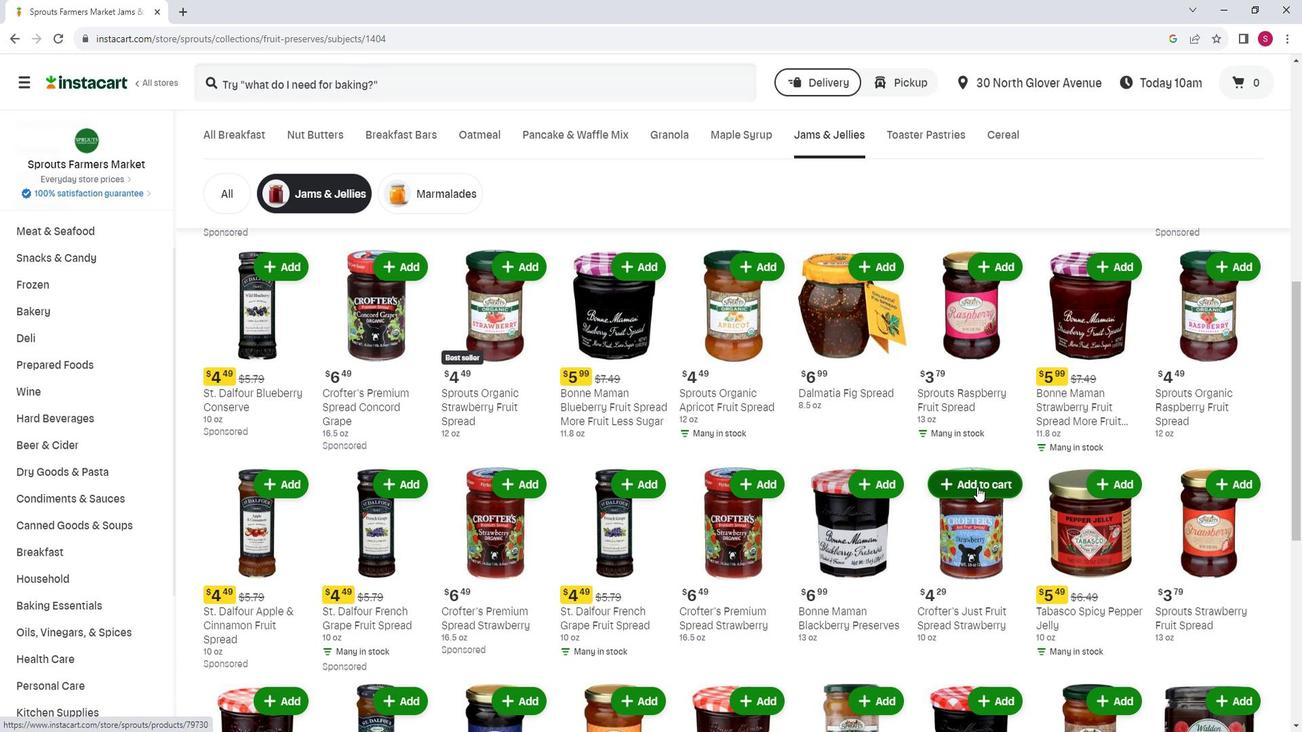 
Action: Mouse pressed left at (989, 477)
Screenshot: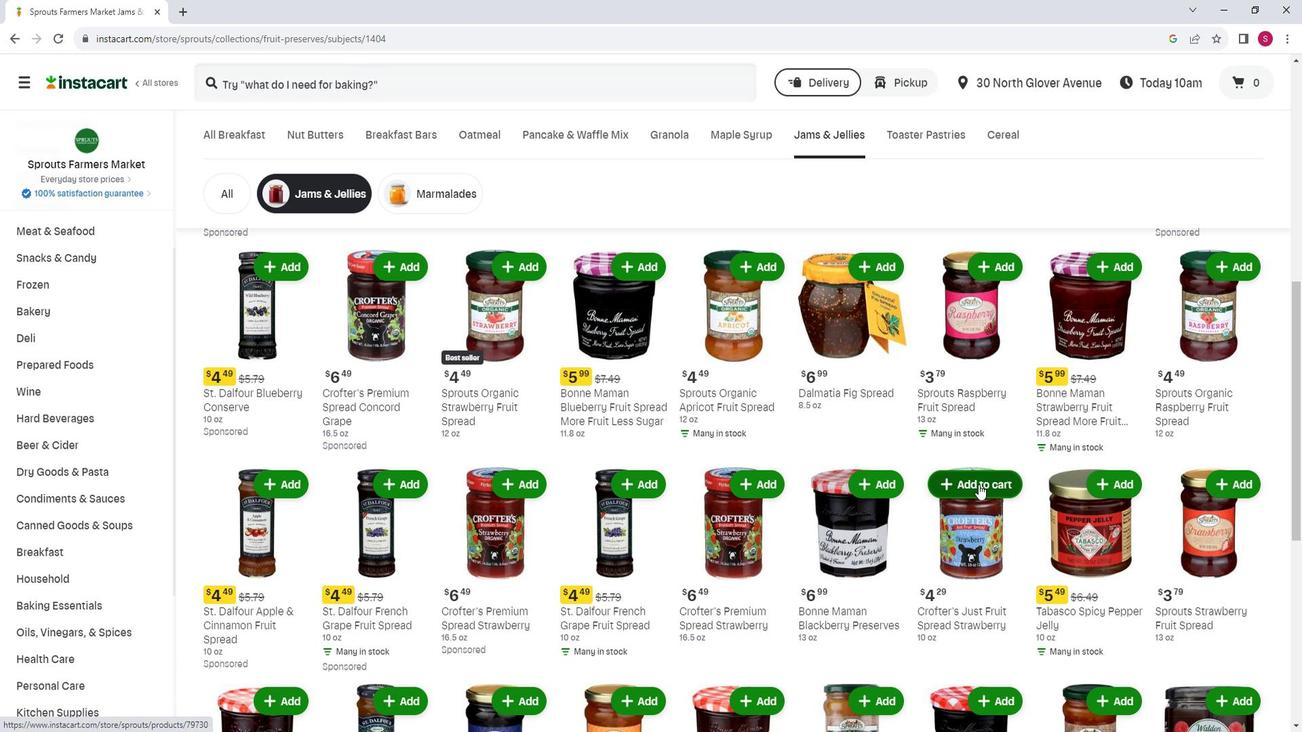 
Action: Mouse moved to (1005, 437)
Screenshot: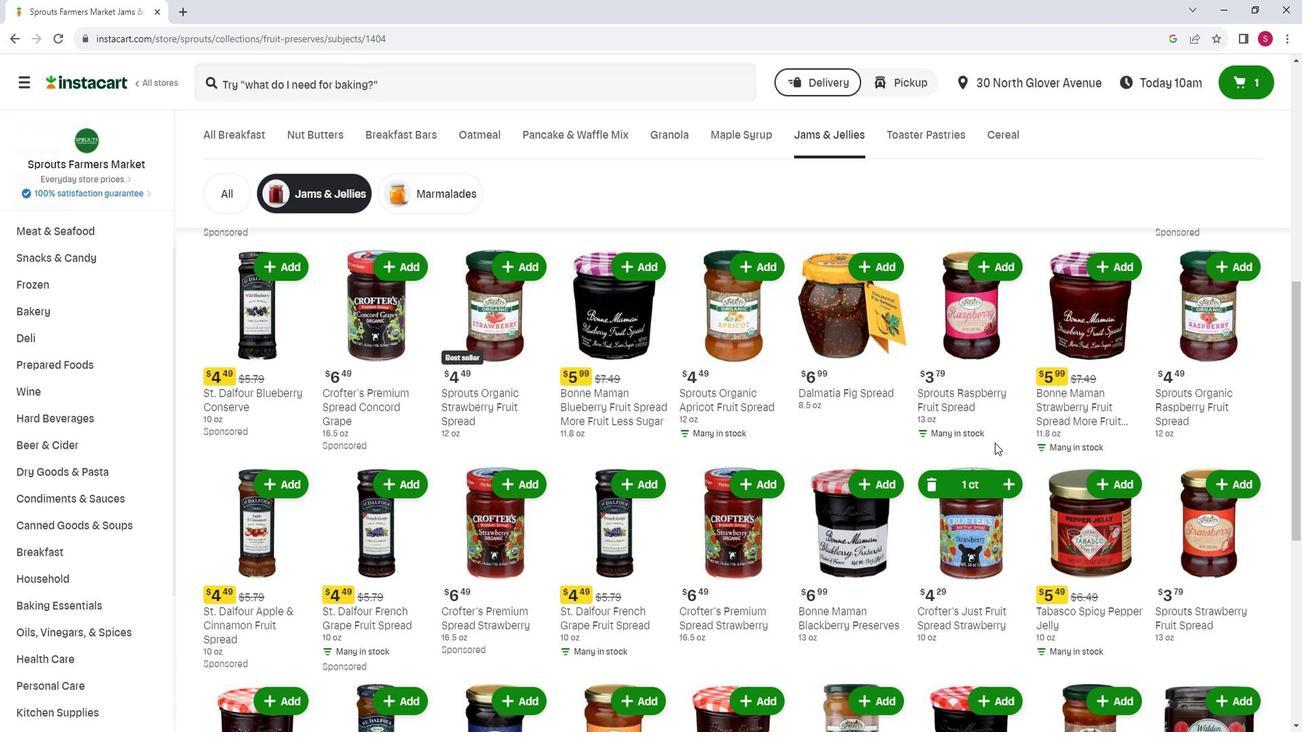 
